 Task: Select "Show notes" in formatting.
Action: Mouse moved to (45, 99)
Screenshot: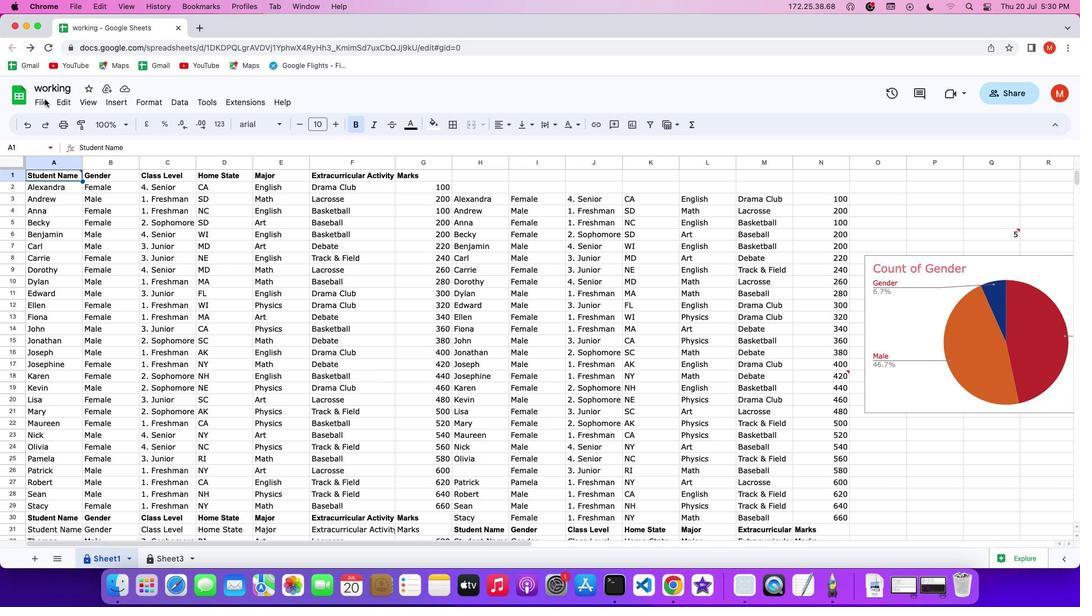 
Action: Mouse pressed left at (45, 99)
Screenshot: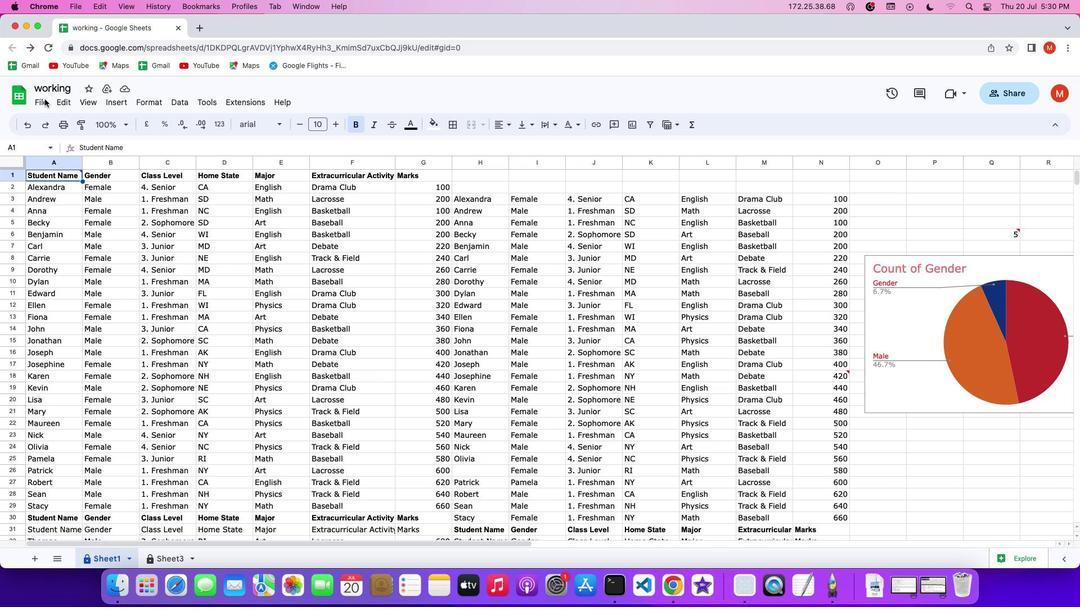 
Action: Mouse pressed left at (45, 99)
Screenshot: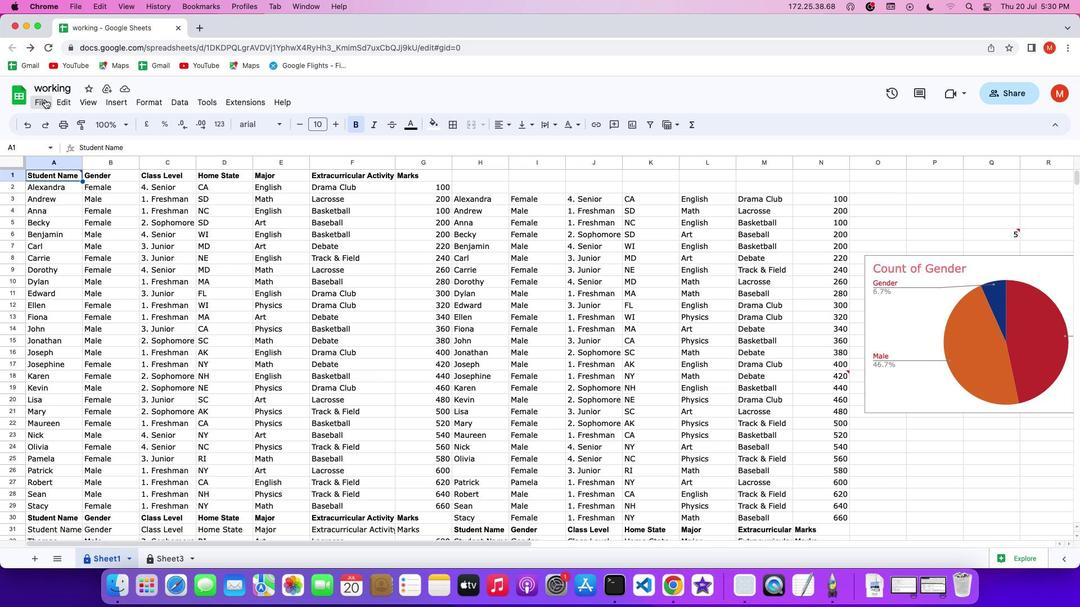 
Action: Mouse pressed left at (45, 99)
Screenshot: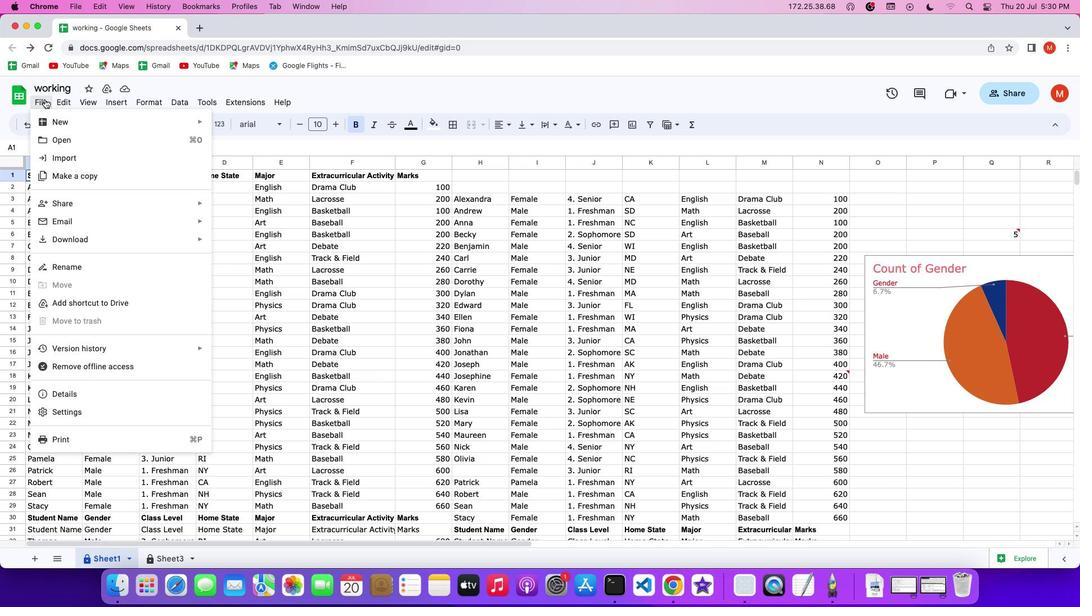 
Action: Mouse moved to (63, 435)
Screenshot: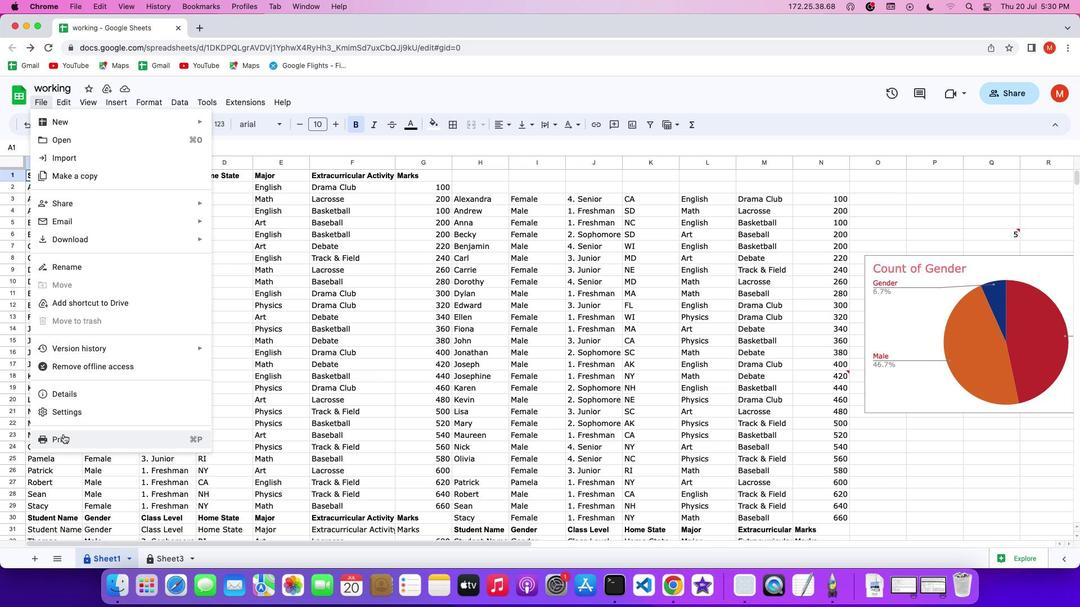 
Action: Mouse pressed left at (63, 435)
Screenshot: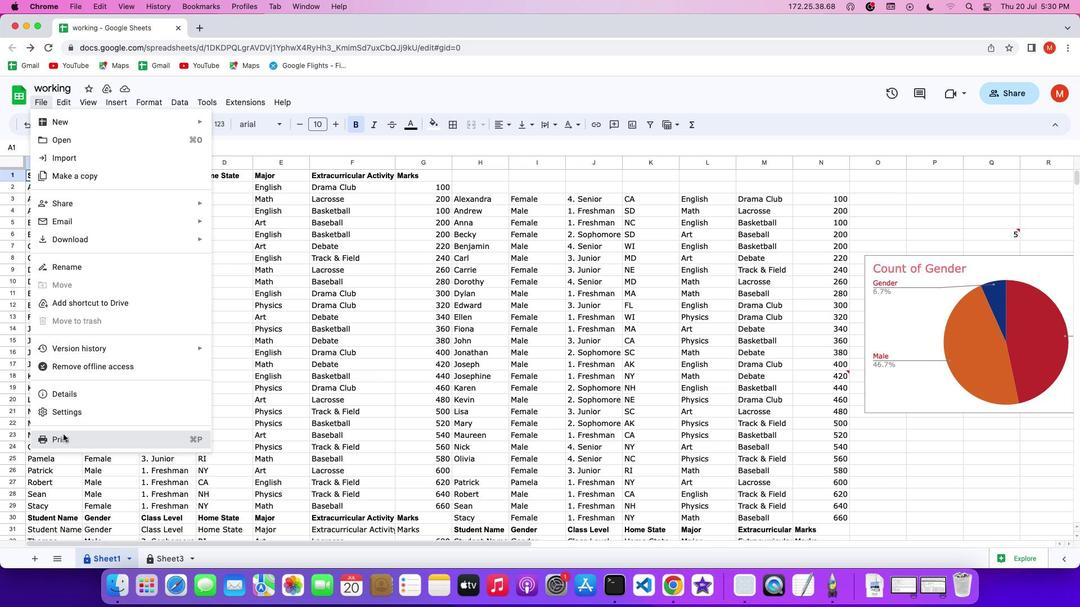
Action: Mouse moved to (1063, 385)
Screenshot: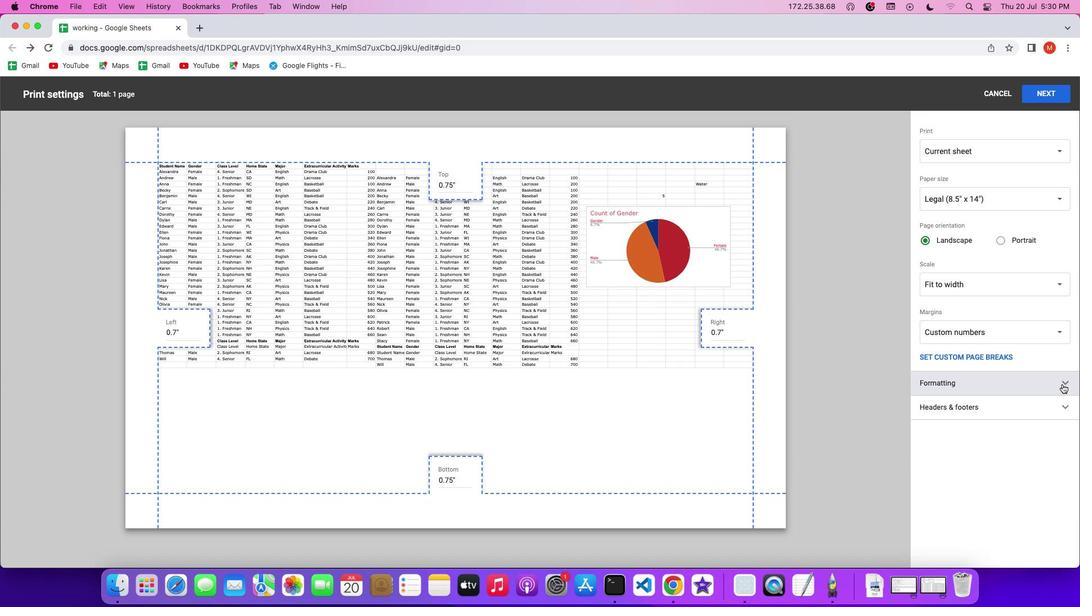 
Action: Mouse pressed left at (1063, 385)
Screenshot: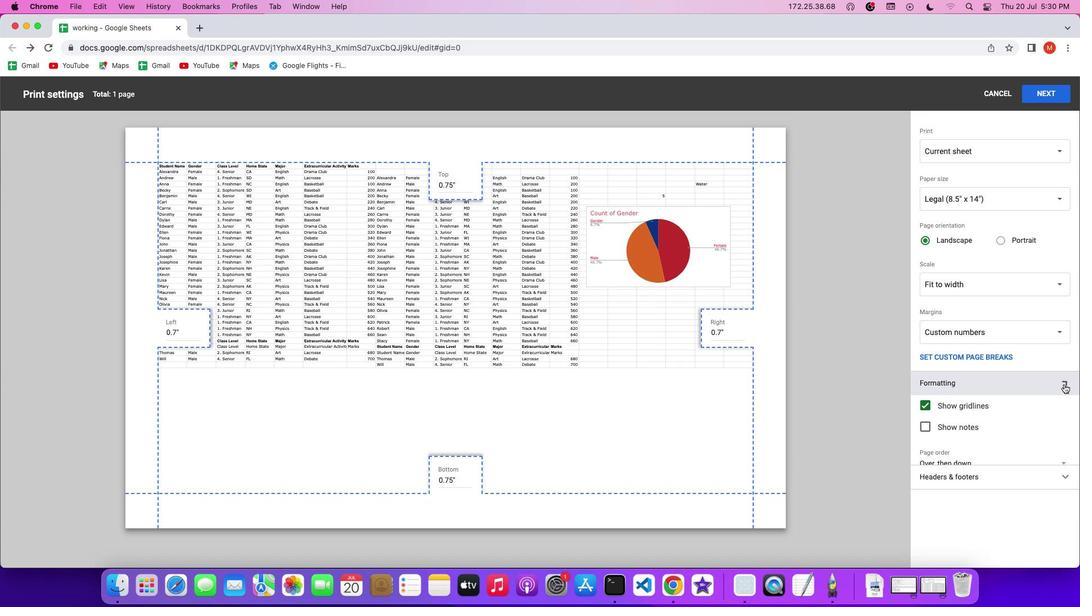 
Action: Mouse moved to (927, 428)
Screenshot: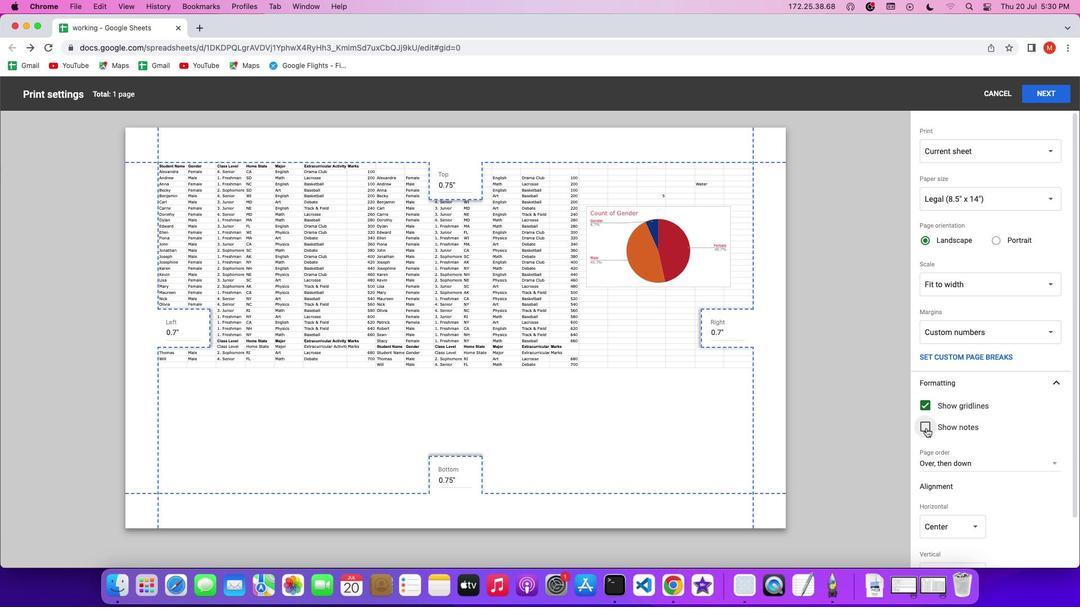 
Action: Mouse pressed left at (927, 428)
Screenshot: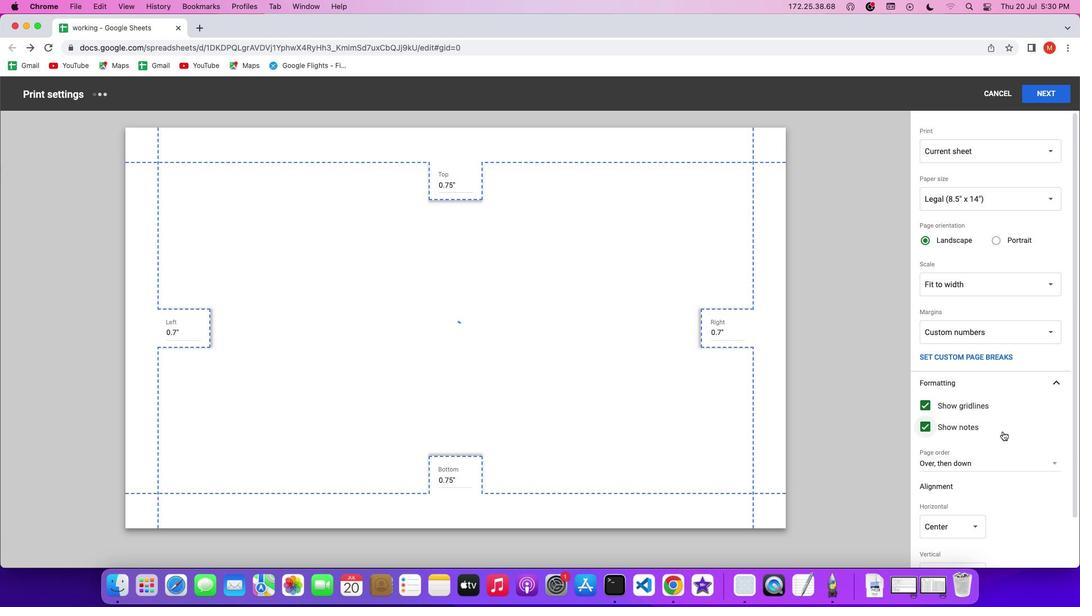 
Action: Mouse moved to (962, 430)
Screenshot: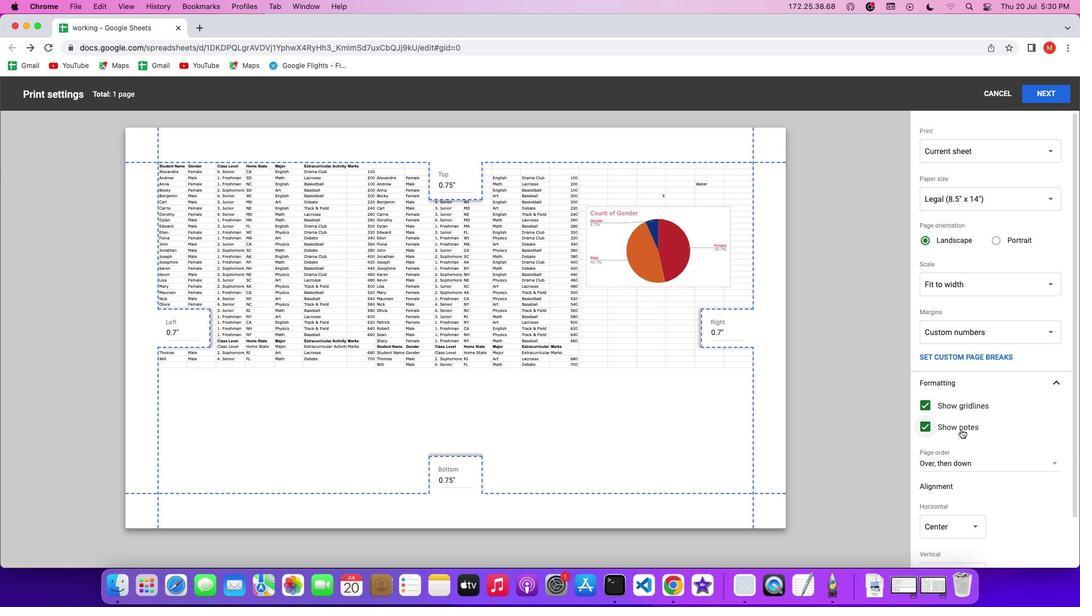 
